 Task: Select the Central Africa Time as time zone for the schedule.
Action: Mouse moved to (135, 347)
Screenshot: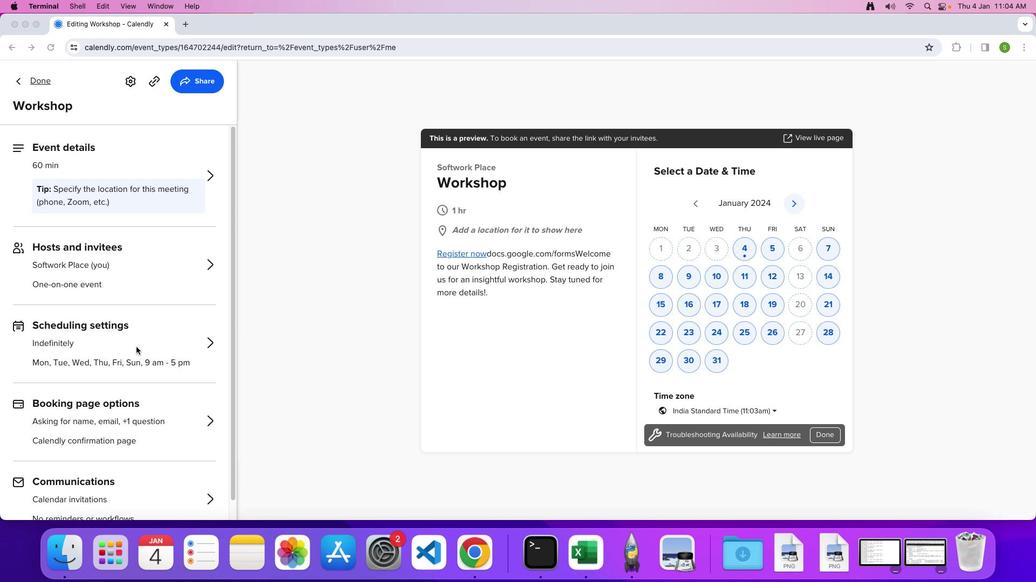 
Action: Mouse pressed left at (135, 347)
Screenshot: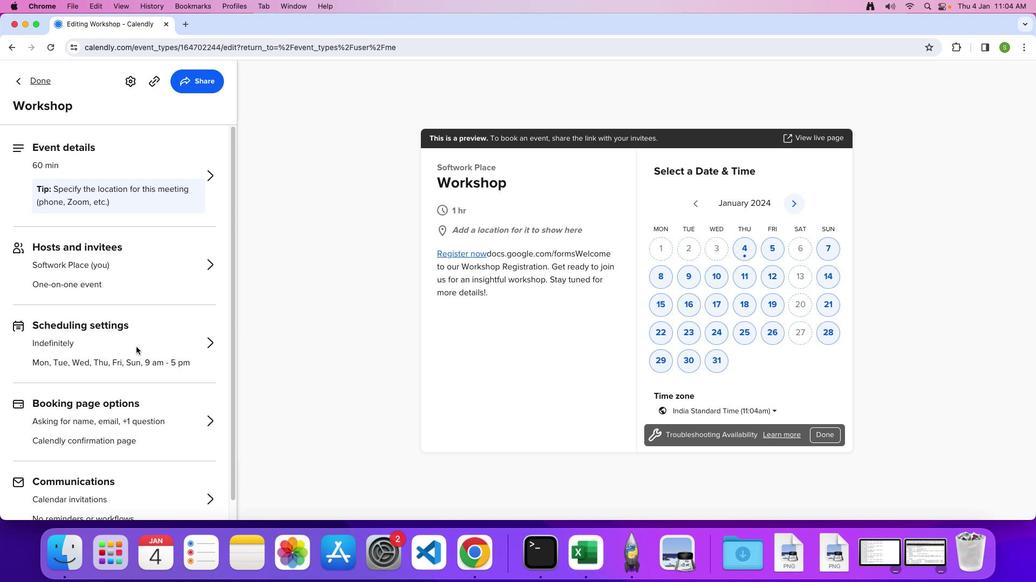 
Action: Mouse moved to (137, 341)
Screenshot: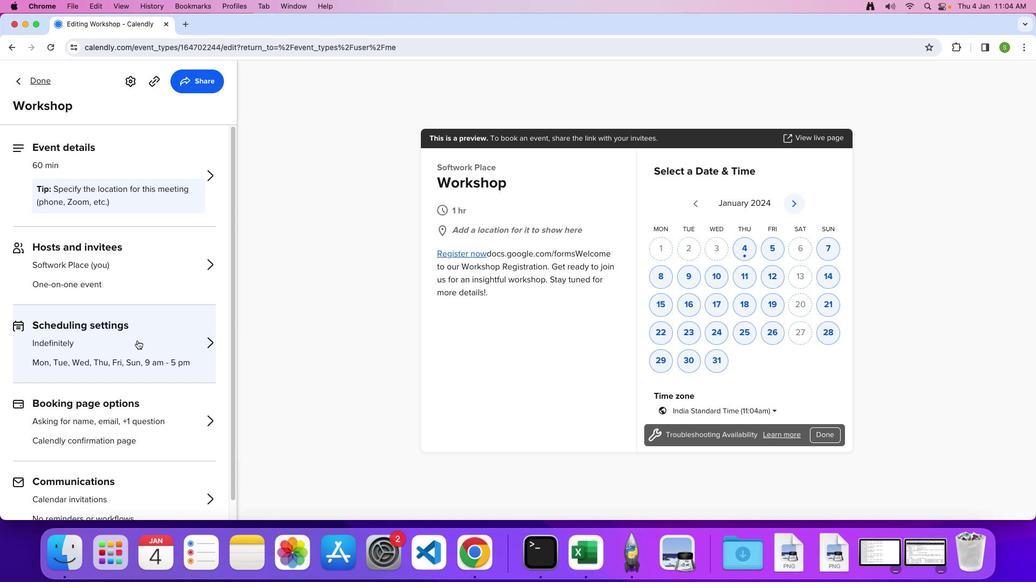 
Action: Mouse pressed left at (137, 341)
Screenshot: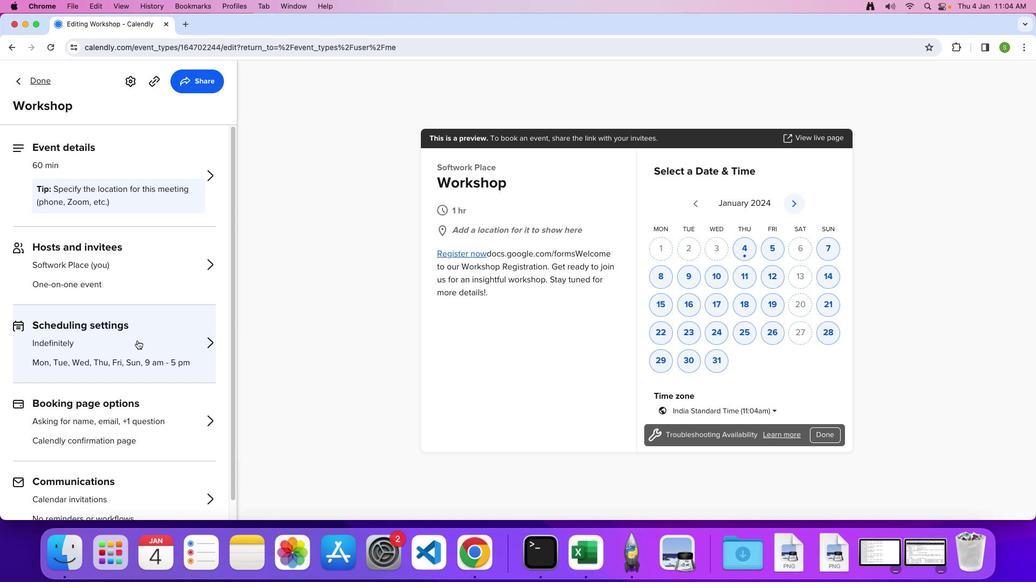 
Action: Mouse pressed left at (137, 341)
Screenshot: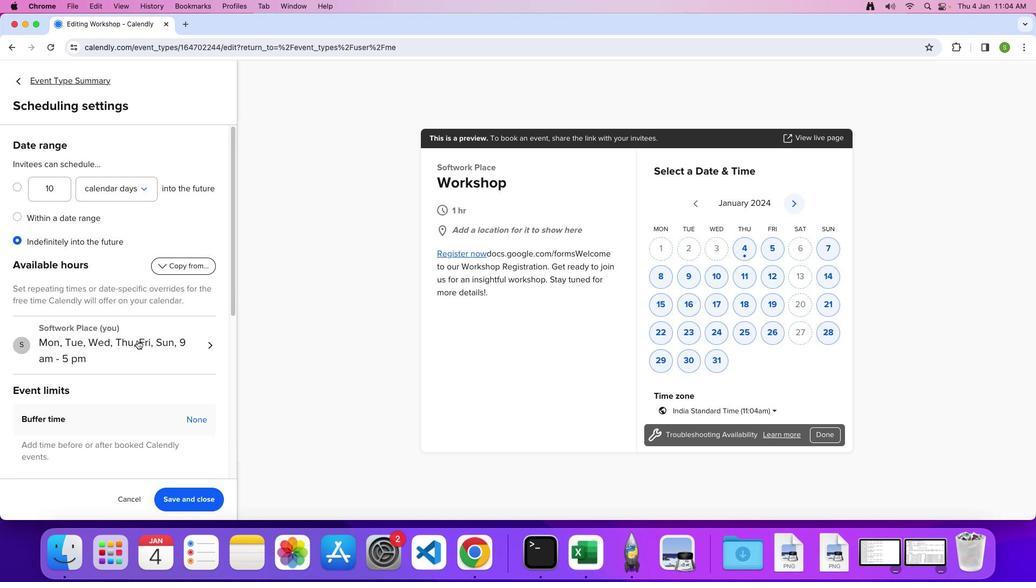 
Action: Mouse moved to (116, 328)
Screenshot: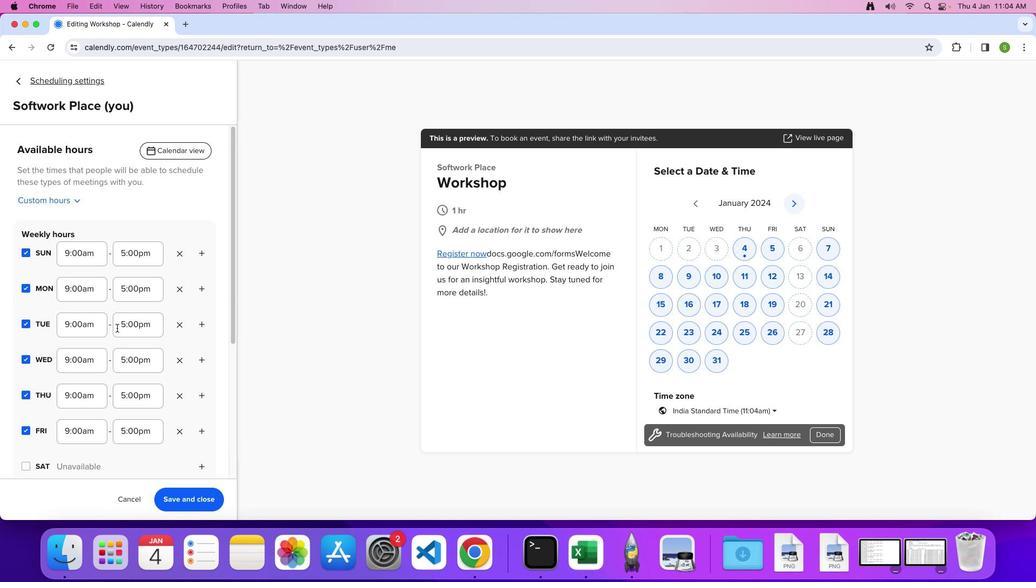 
Action: Mouse scrolled (116, 328) with delta (0, 0)
Screenshot: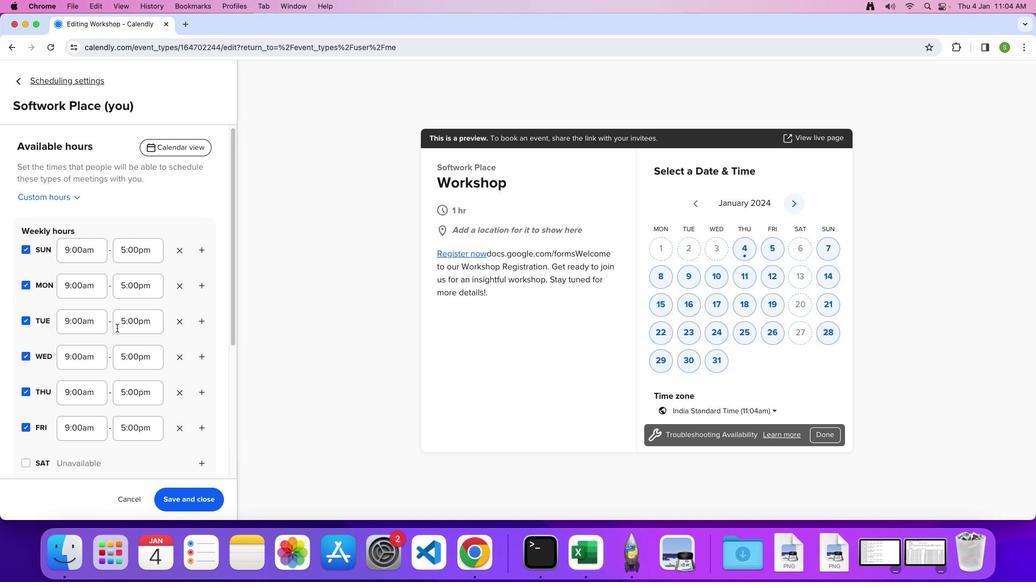 
Action: Mouse scrolled (116, 328) with delta (0, 0)
Screenshot: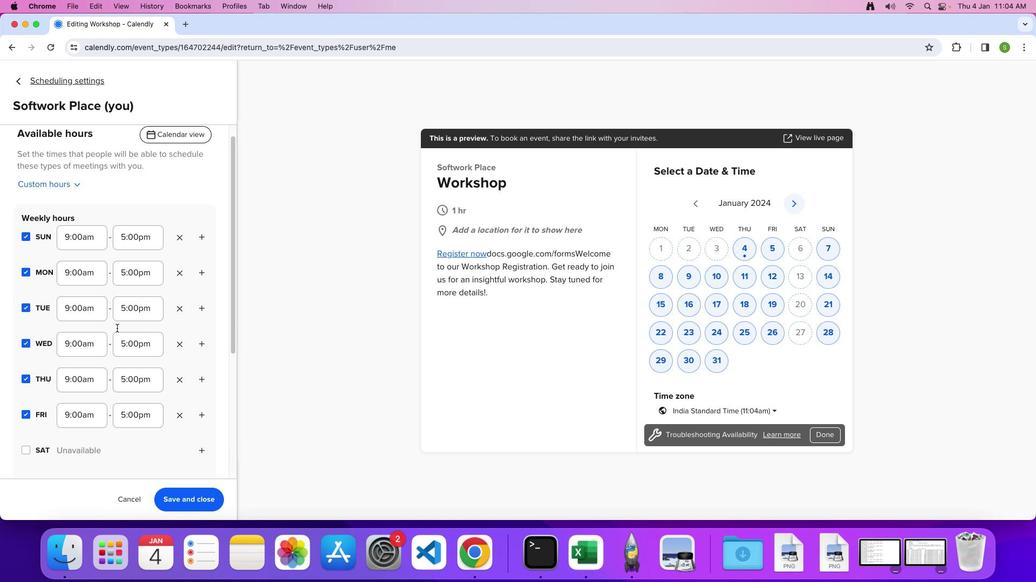 
Action: Mouse scrolled (116, 328) with delta (0, -1)
Screenshot: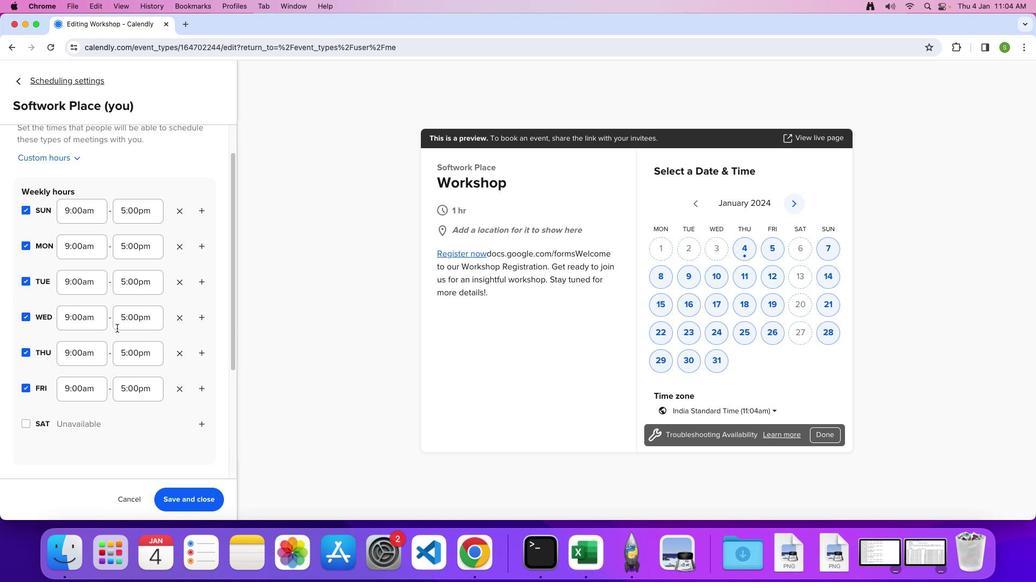 
Action: Mouse scrolled (116, 328) with delta (0, -2)
Screenshot: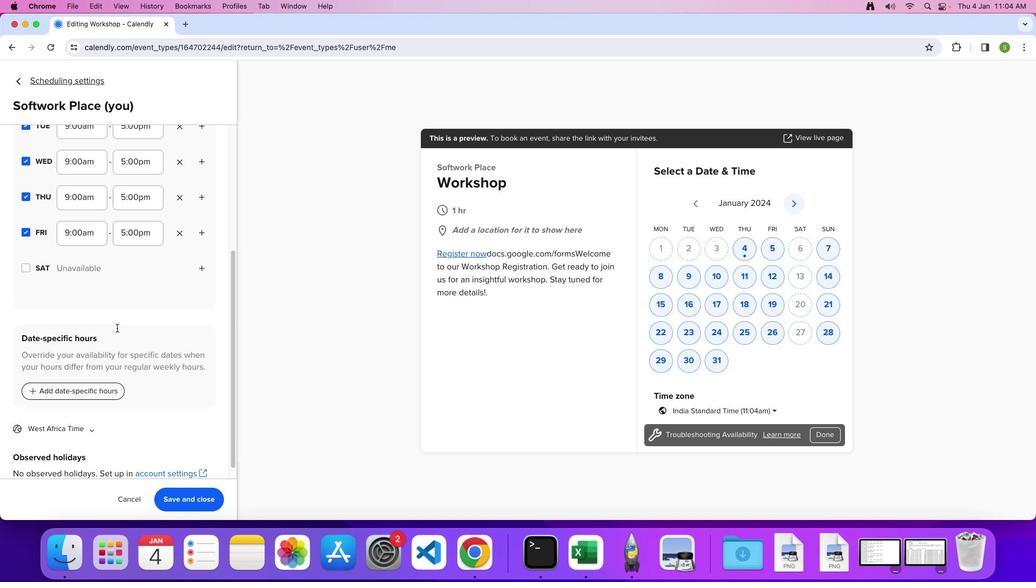 
Action: Mouse scrolled (116, 328) with delta (0, 0)
Screenshot: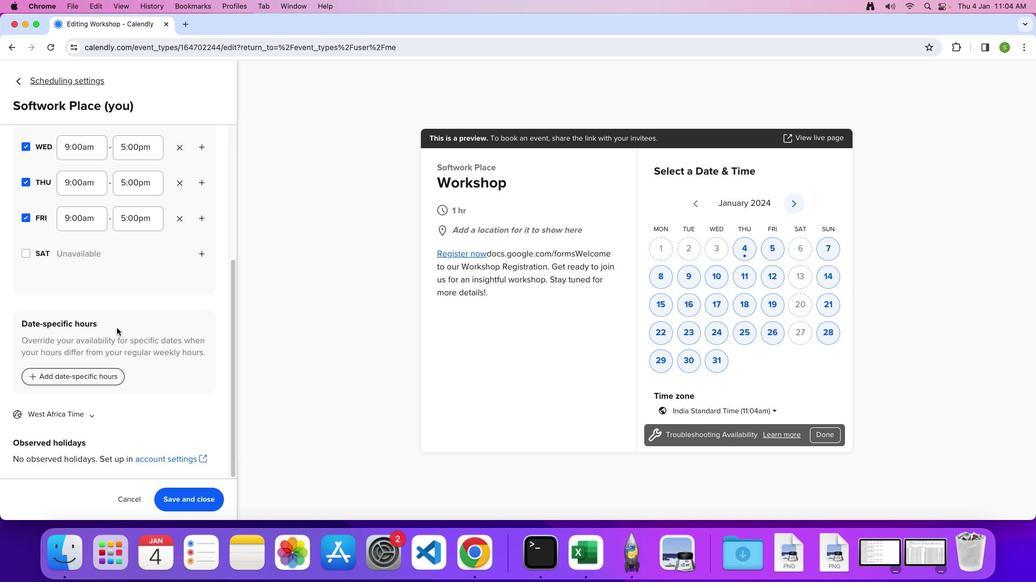 
Action: Mouse scrolled (116, 328) with delta (0, 0)
Screenshot: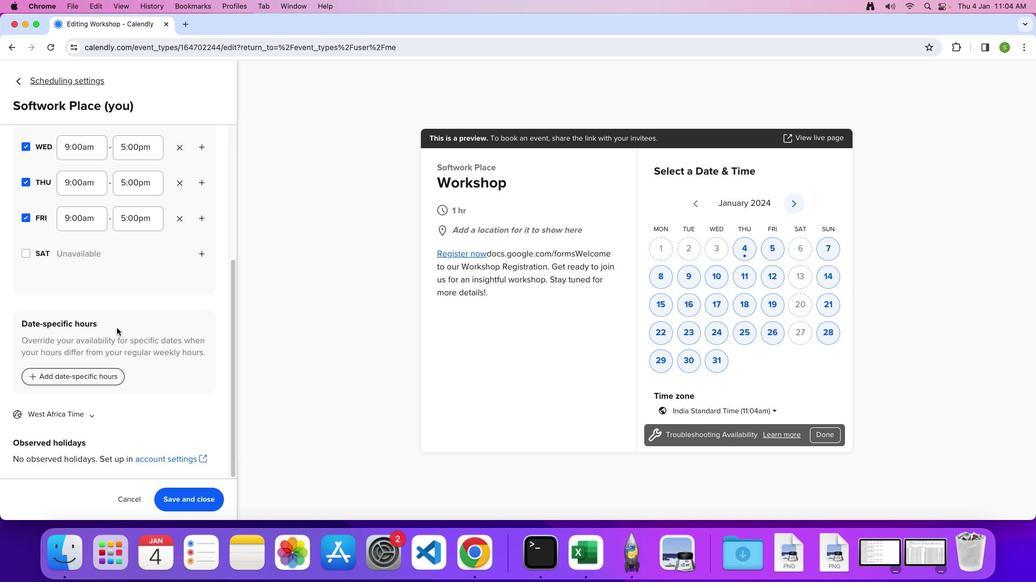 
Action: Mouse scrolled (116, 328) with delta (0, -1)
Screenshot: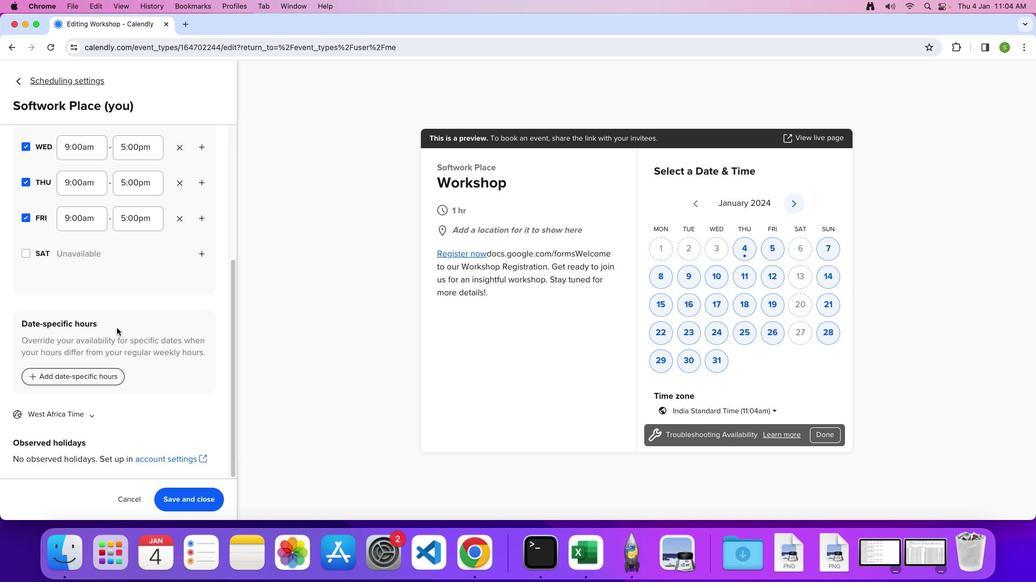 
Action: Mouse moved to (88, 417)
Screenshot: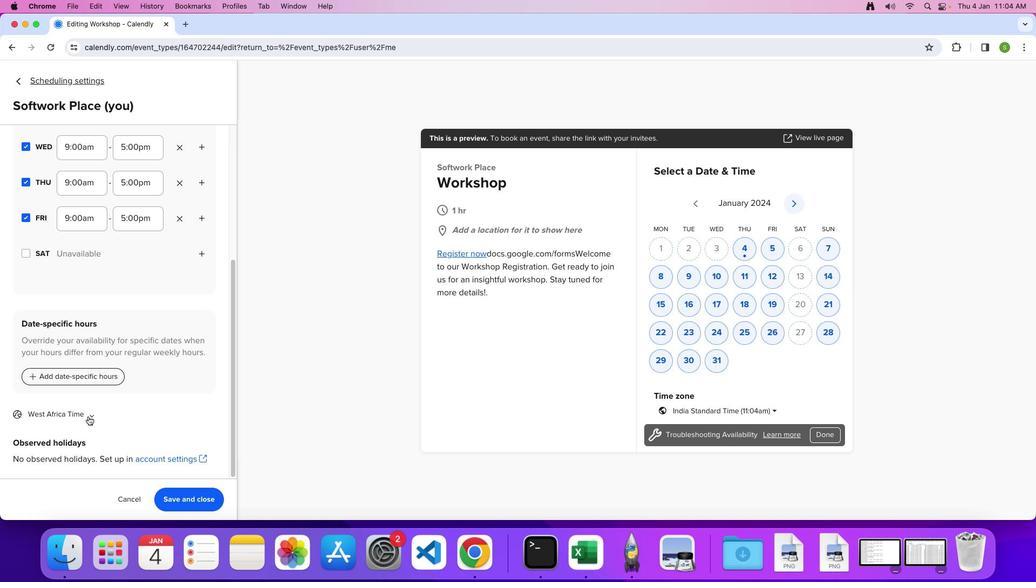 
Action: Mouse pressed left at (88, 417)
Screenshot: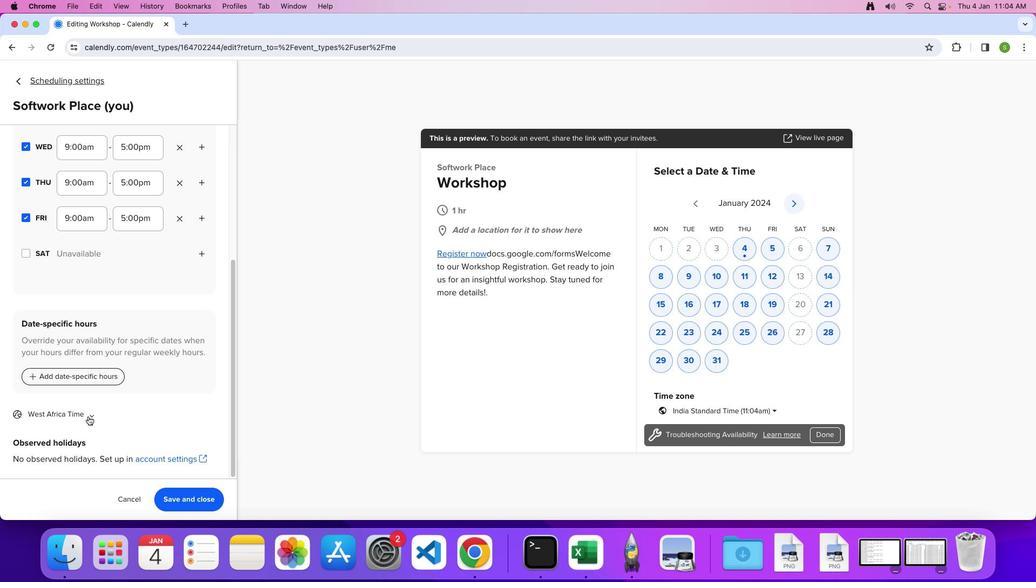 
Action: Mouse moved to (111, 397)
Screenshot: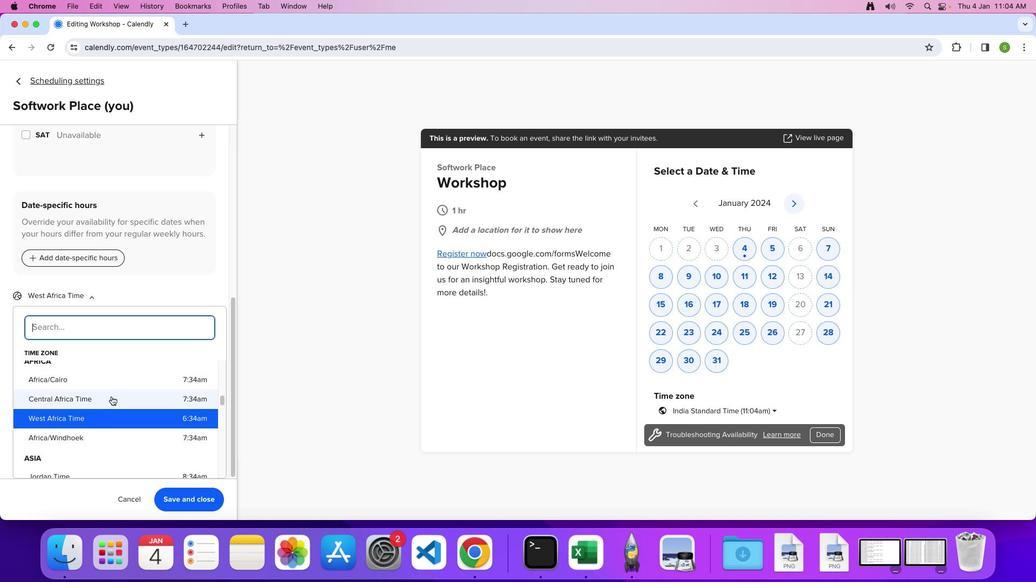 
Action: Mouse pressed left at (111, 397)
Screenshot: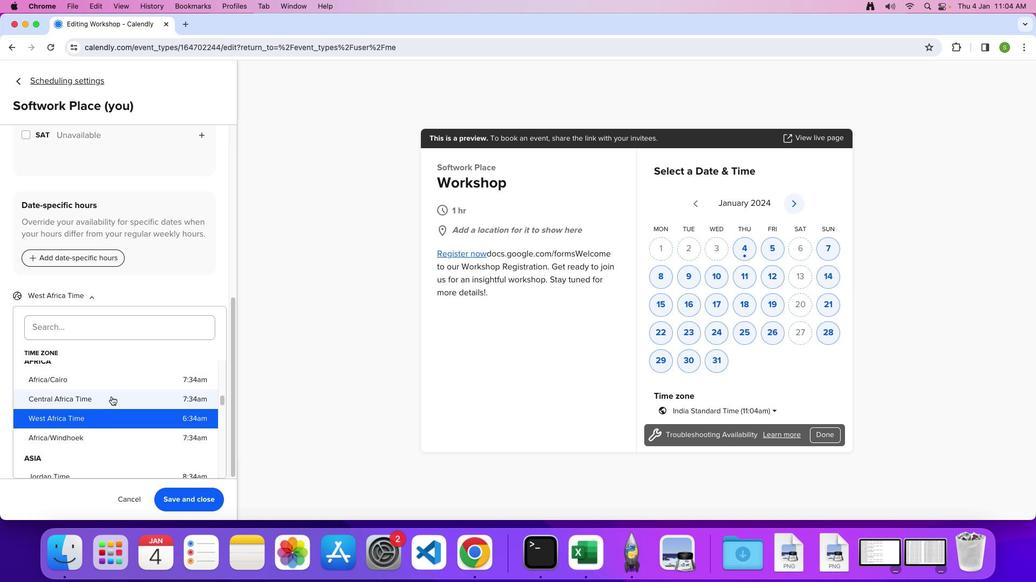 
